 Task: Look for products in the category "Cereal" with original flavor.
Action: Mouse moved to (643, 236)
Screenshot: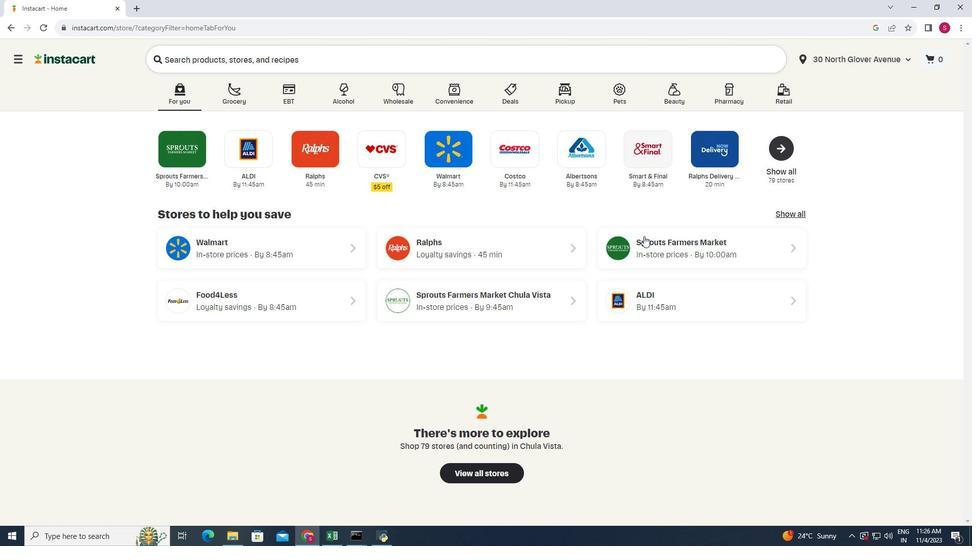 
Action: Mouse pressed left at (643, 236)
Screenshot: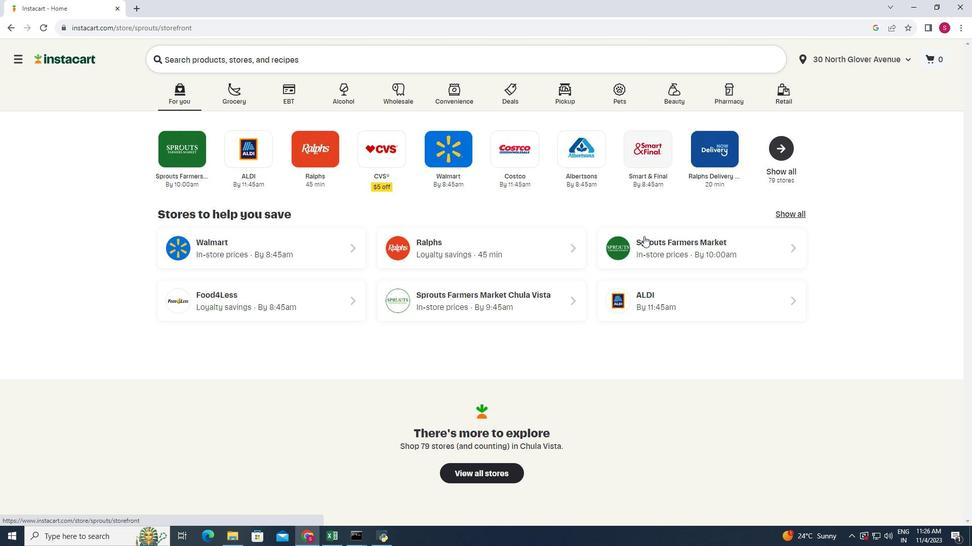 
Action: Mouse moved to (83, 340)
Screenshot: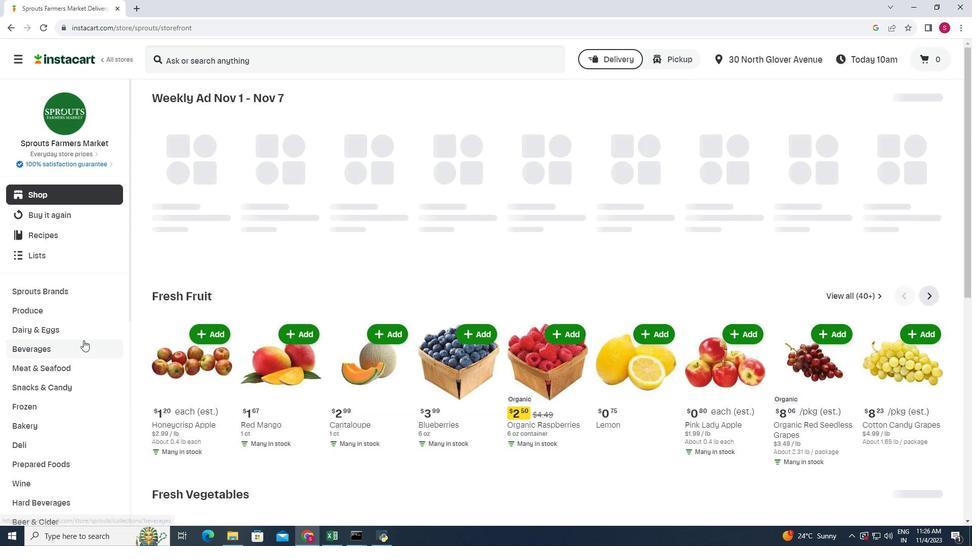 
Action: Mouse scrolled (83, 340) with delta (0, 0)
Screenshot: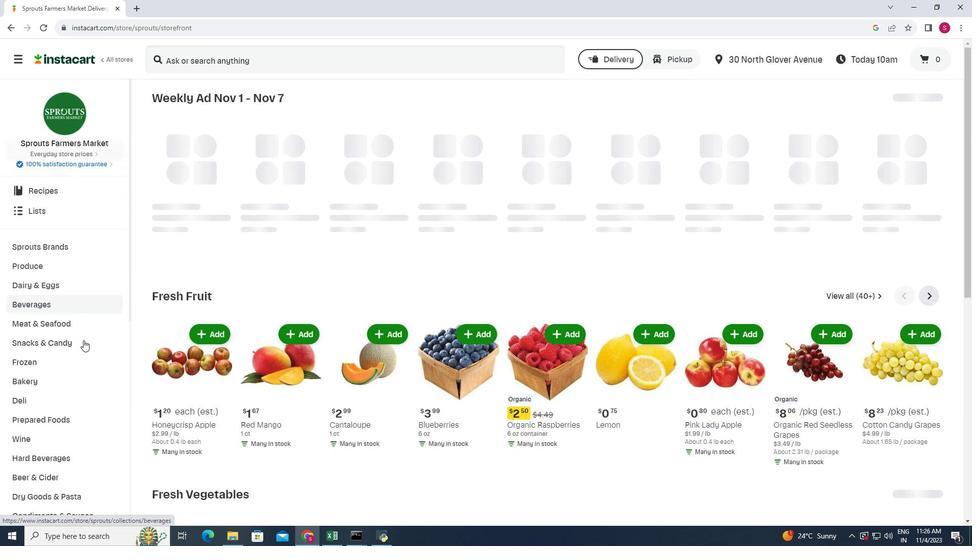 
Action: Mouse scrolled (83, 340) with delta (0, 0)
Screenshot: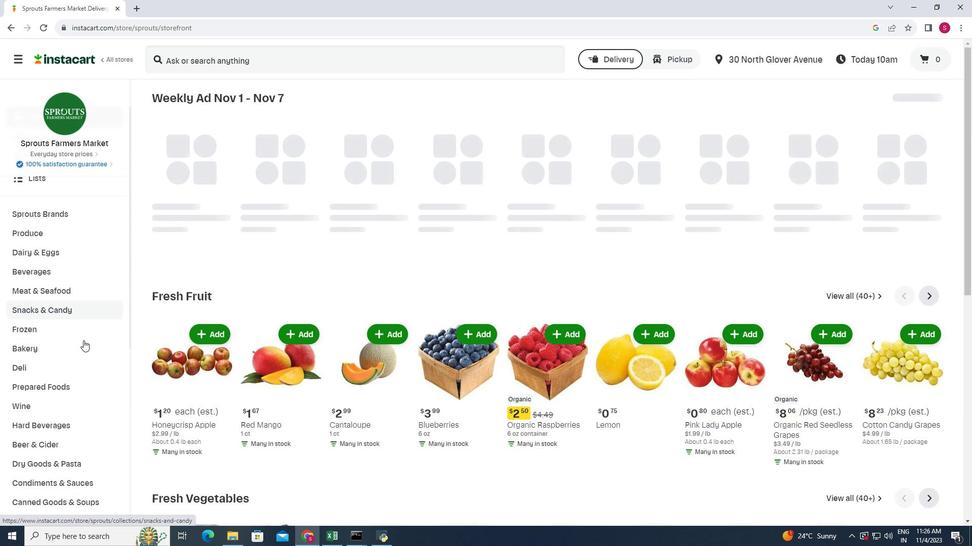 
Action: Mouse scrolled (83, 340) with delta (0, 0)
Screenshot: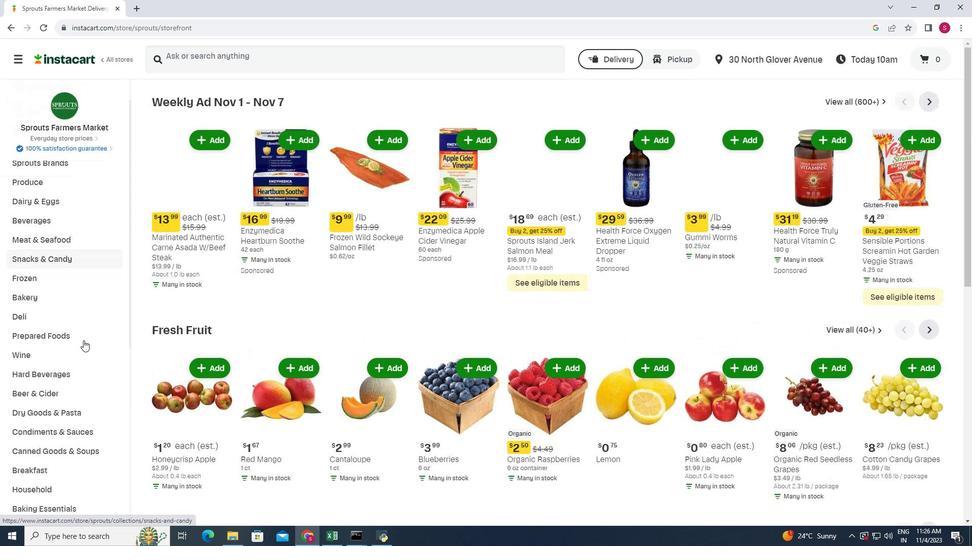 
Action: Mouse scrolled (83, 340) with delta (0, 0)
Screenshot: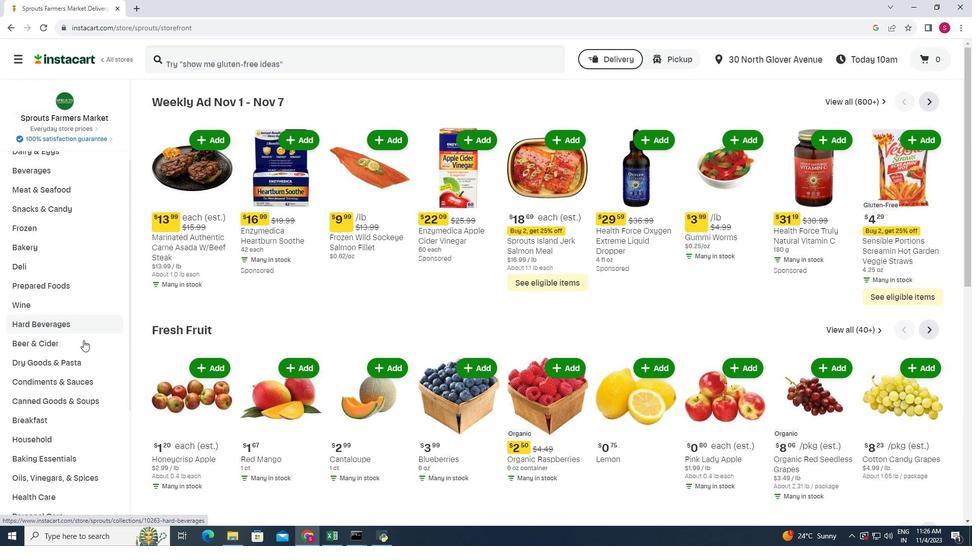 
Action: Mouse moved to (66, 392)
Screenshot: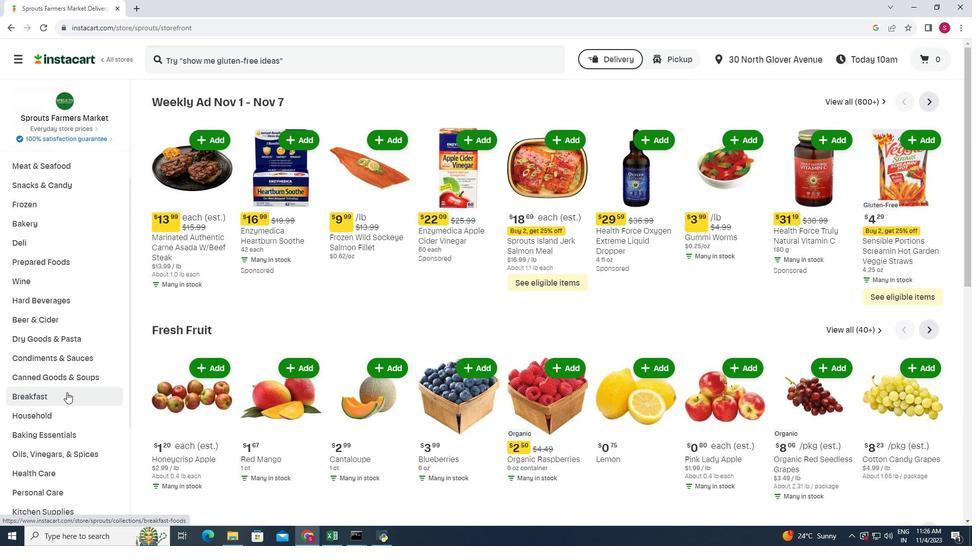 
Action: Mouse pressed left at (66, 392)
Screenshot: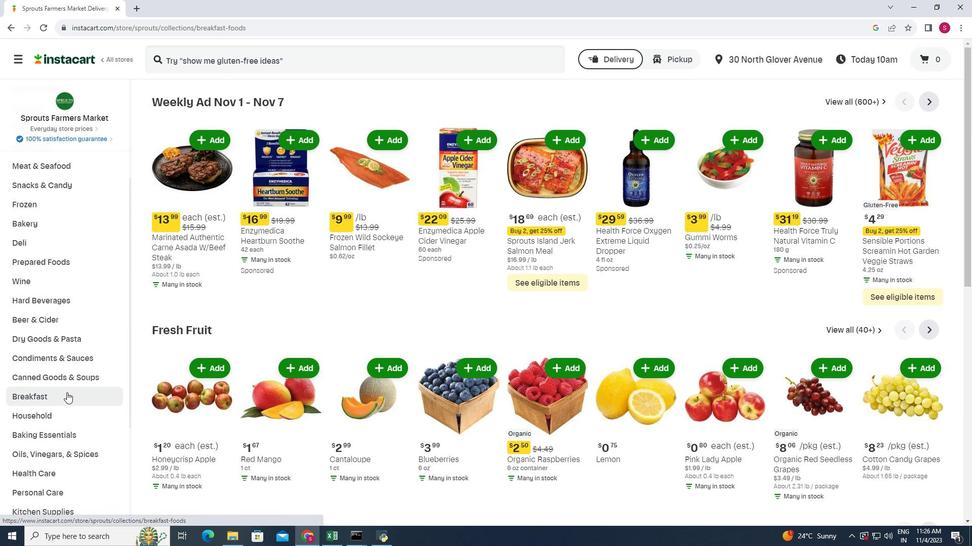 
Action: Mouse moved to (743, 126)
Screenshot: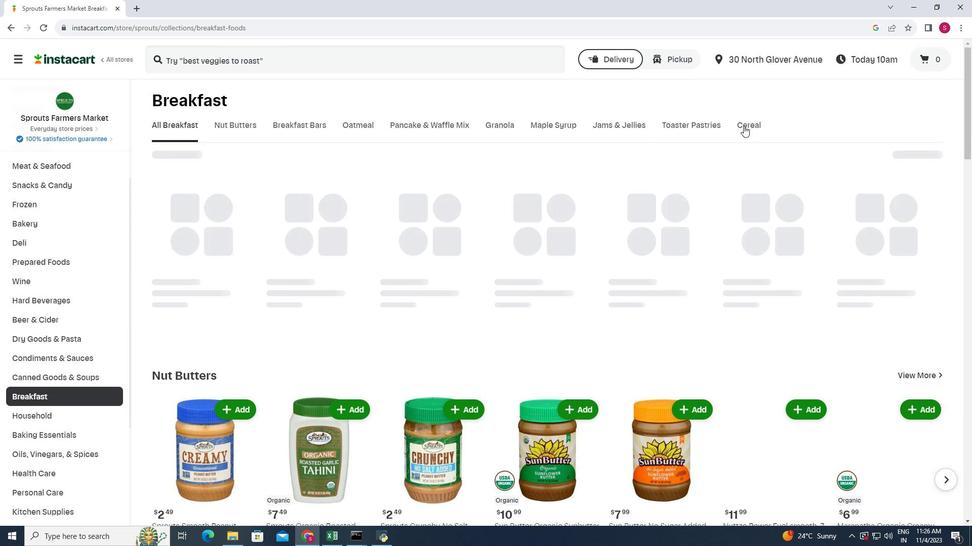 
Action: Mouse pressed left at (743, 126)
Screenshot: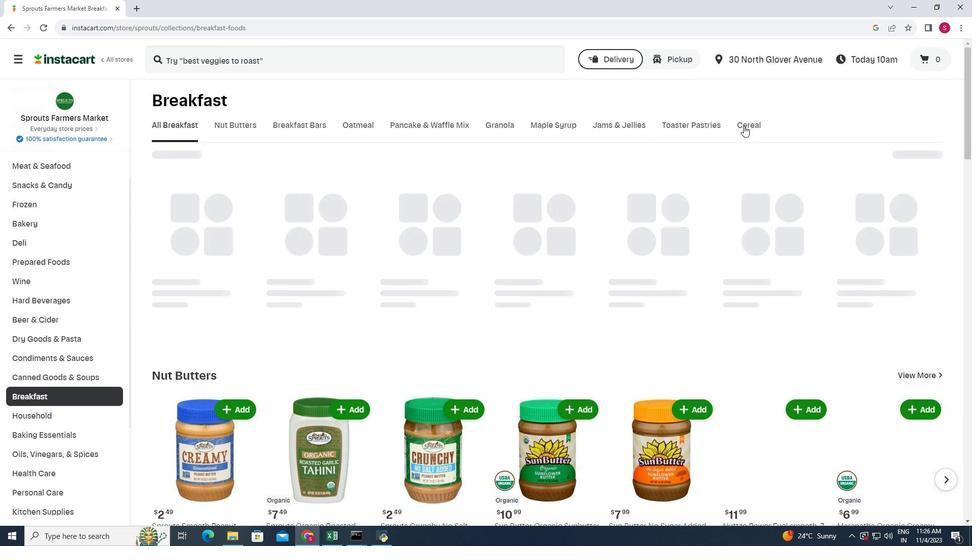 
Action: Mouse moved to (182, 157)
Screenshot: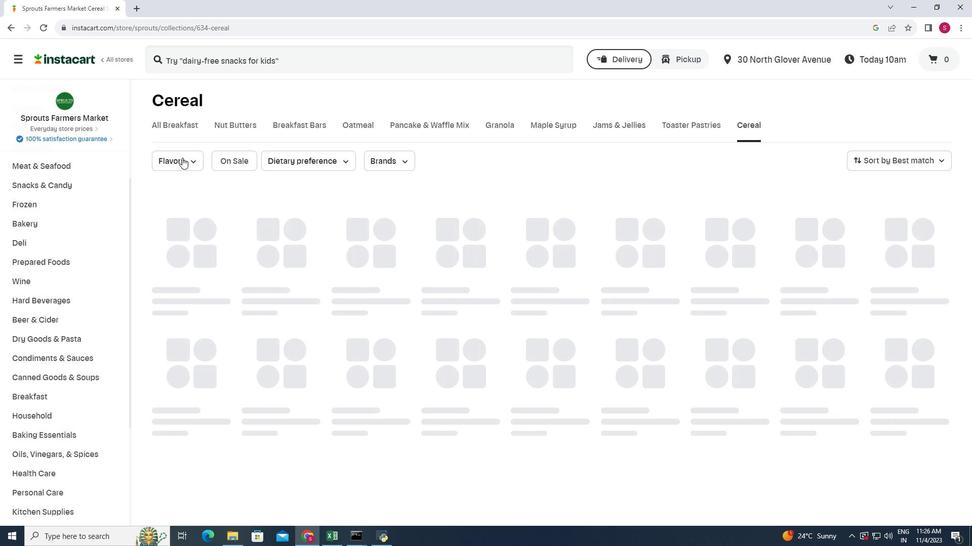 
Action: Mouse pressed left at (182, 157)
Screenshot: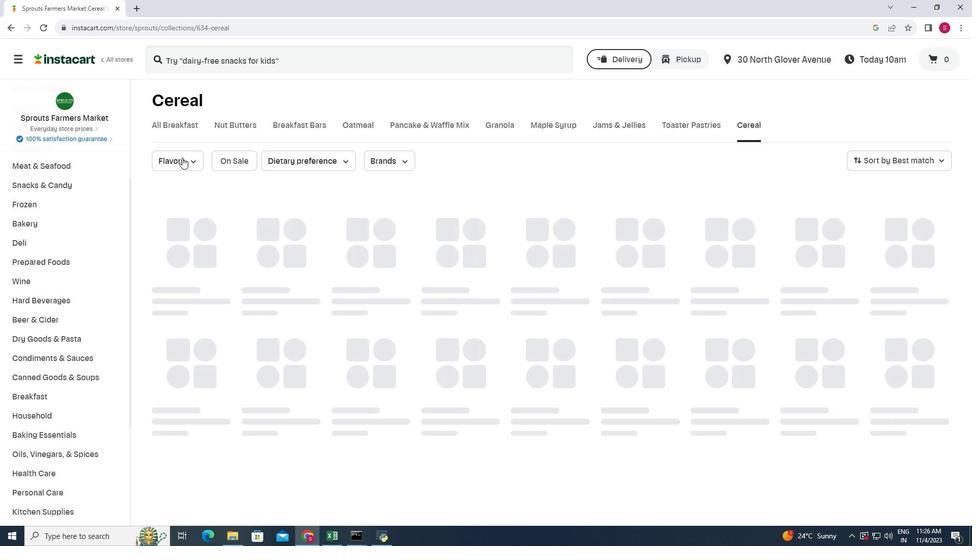 
Action: Mouse moved to (194, 189)
Screenshot: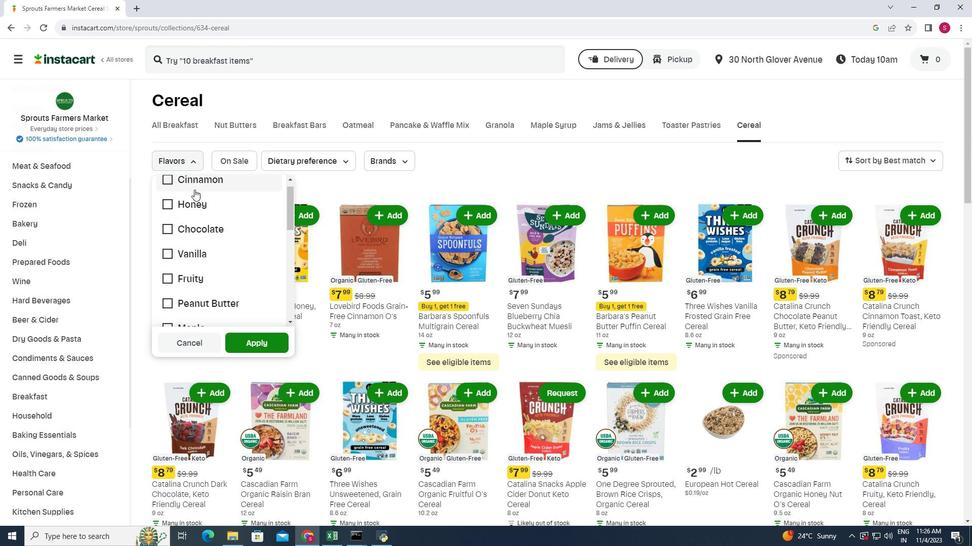 
Action: Mouse scrolled (194, 189) with delta (0, 0)
Screenshot: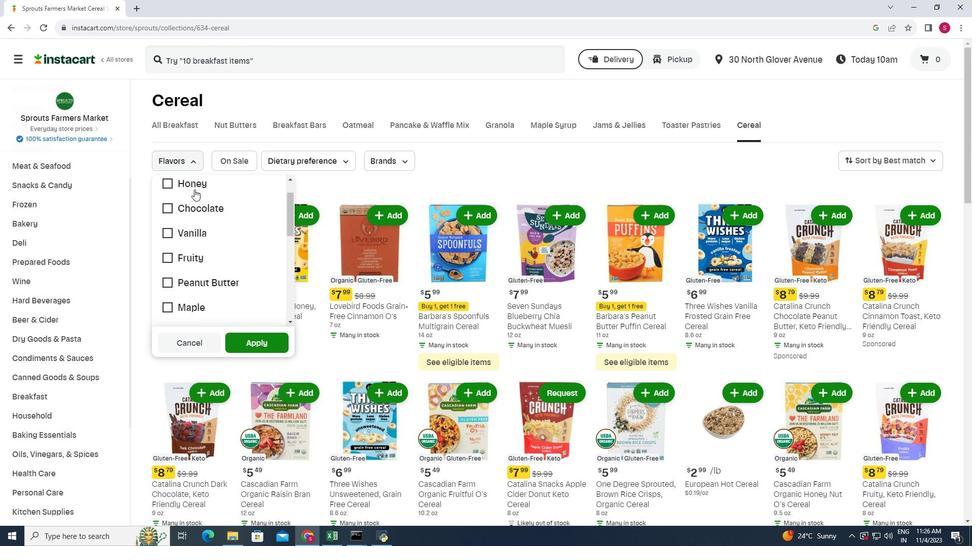 
Action: Mouse scrolled (194, 189) with delta (0, 0)
Screenshot: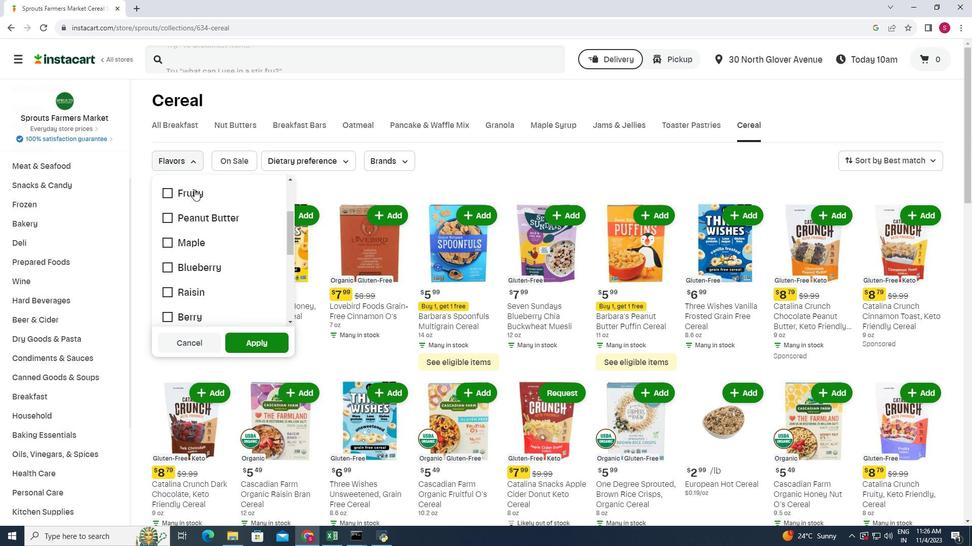 
Action: Mouse scrolled (194, 189) with delta (0, 0)
Screenshot: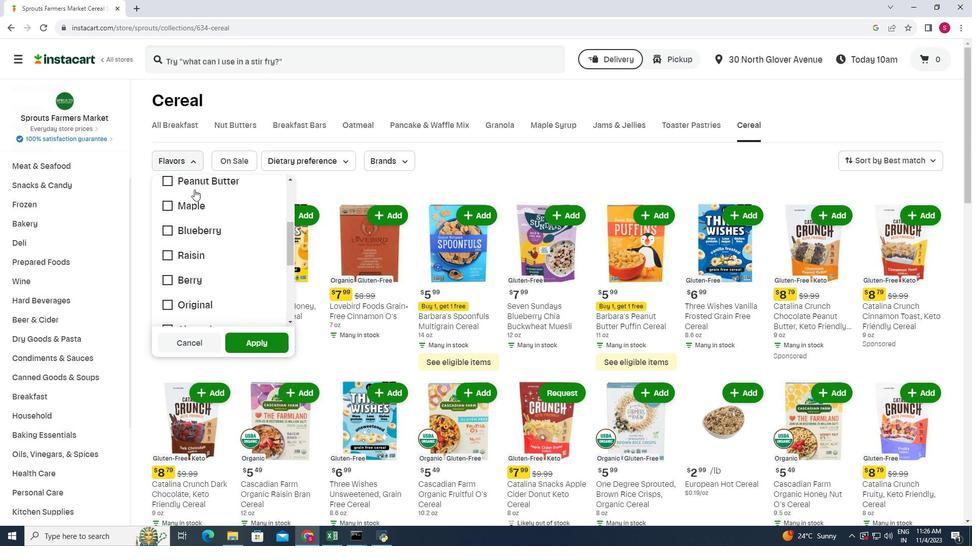 
Action: Mouse scrolled (194, 189) with delta (0, 0)
Screenshot: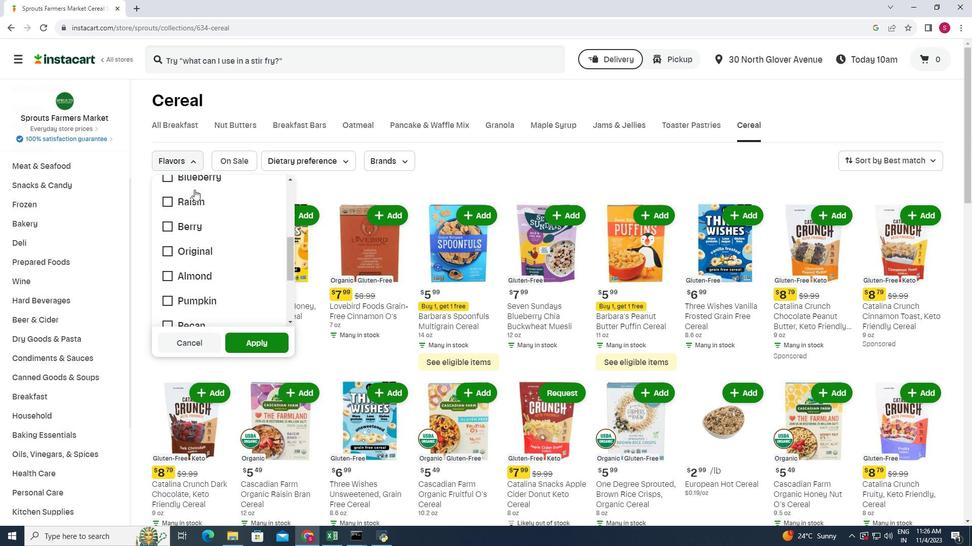 
Action: Mouse moved to (205, 237)
Screenshot: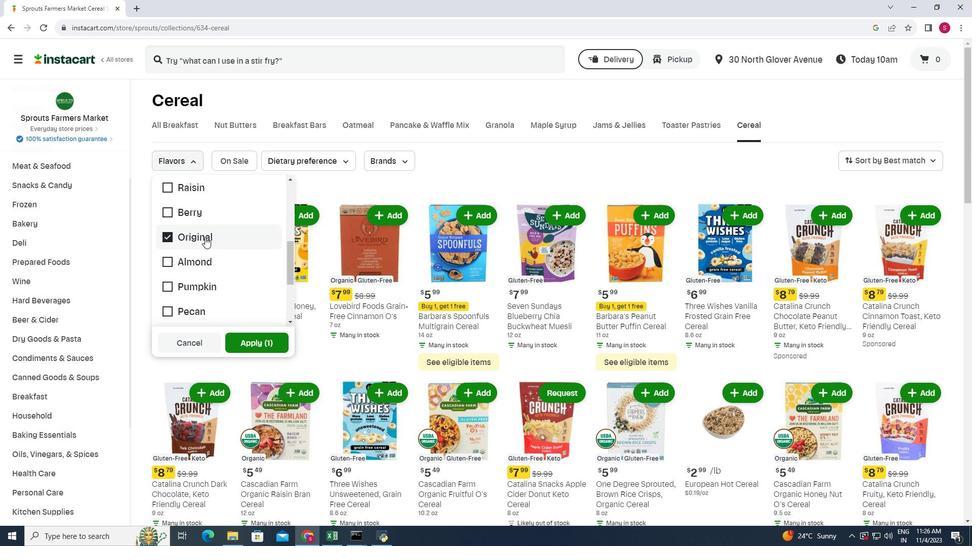 
Action: Mouse pressed left at (205, 237)
Screenshot: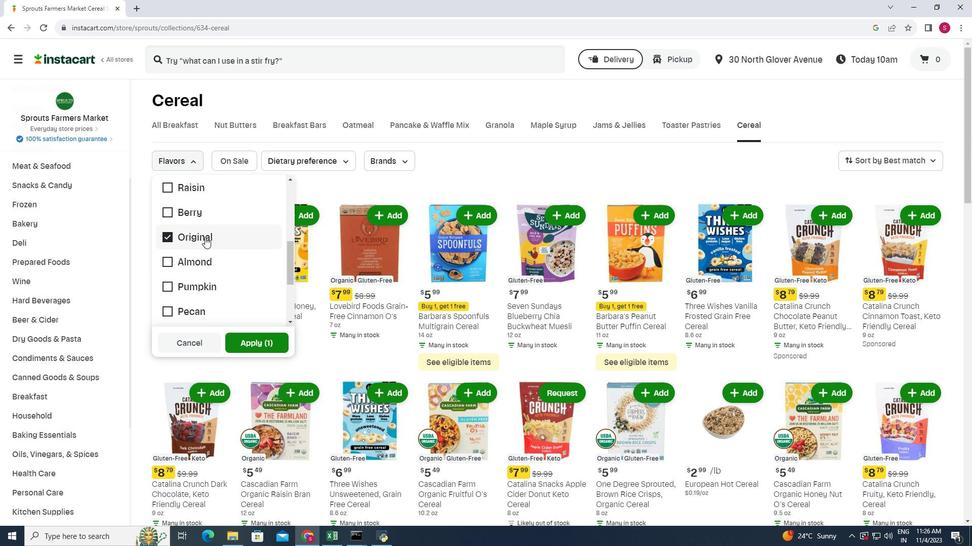 
Action: Mouse moved to (243, 337)
Screenshot: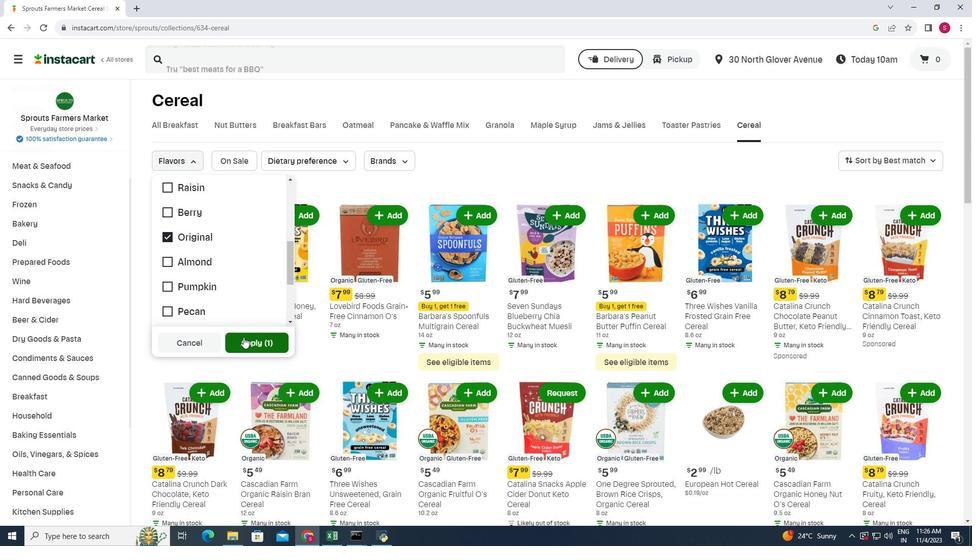 
Action: Mouse pressed left at (243, 337)
Screenshot: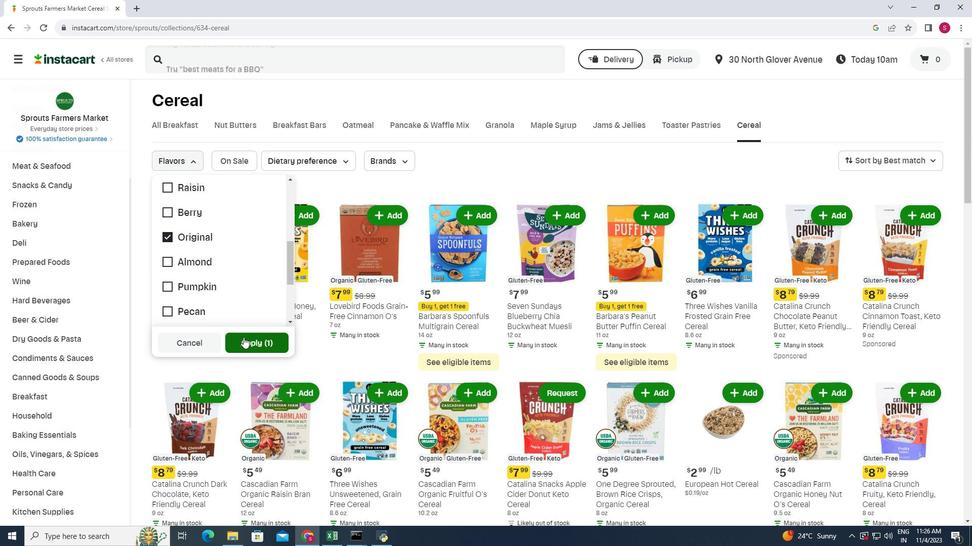 
Action: Mouse moved to (234, 314)
Screenshot: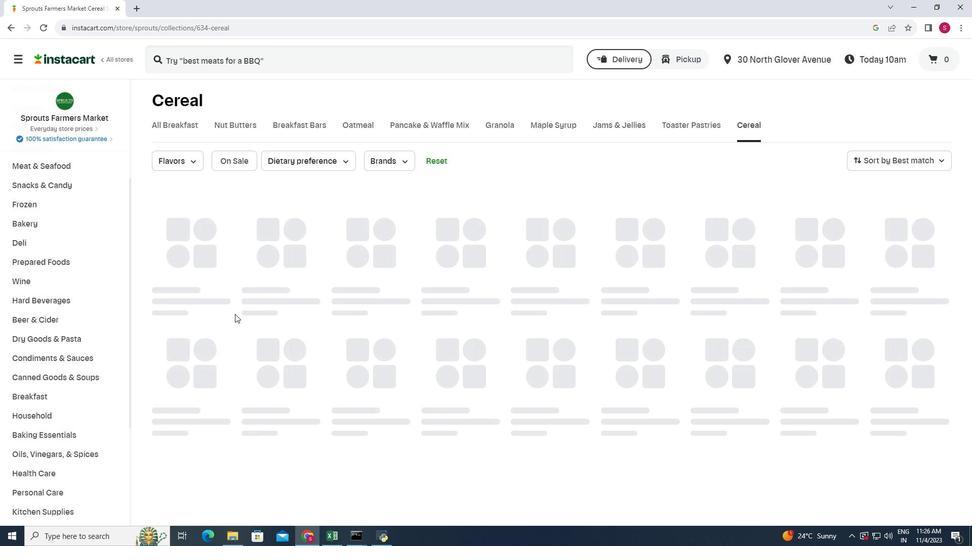 
